 Task: Create a task  Create a new online platform for online cooking classes , assign it to team member softage.5@softage.net in the project AuroraStream and update the status of the task to  At Risk , set the priority of the task to Medium
Action: Mouse moved to (66, 51)
Screenshot: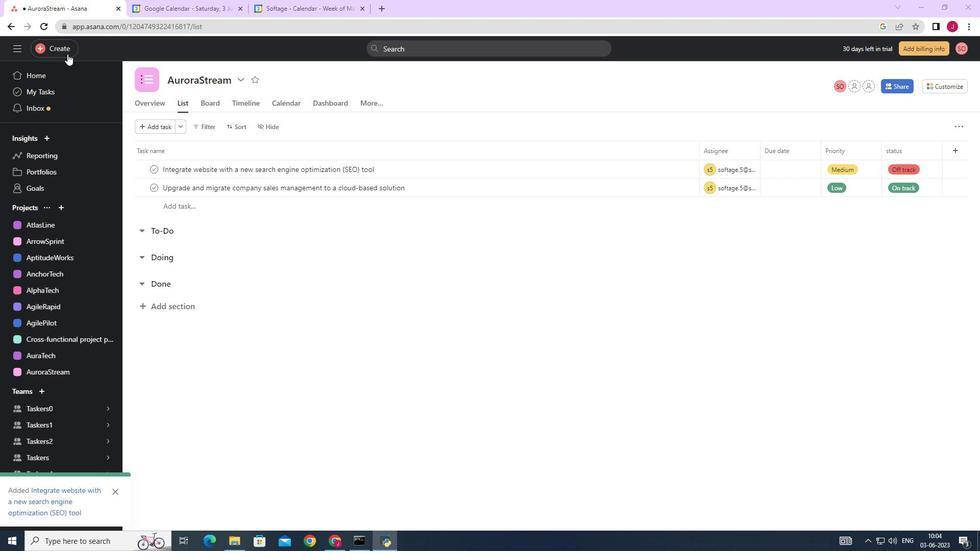 
Action: Mouse pressed left at (66, 51)
Screenshot: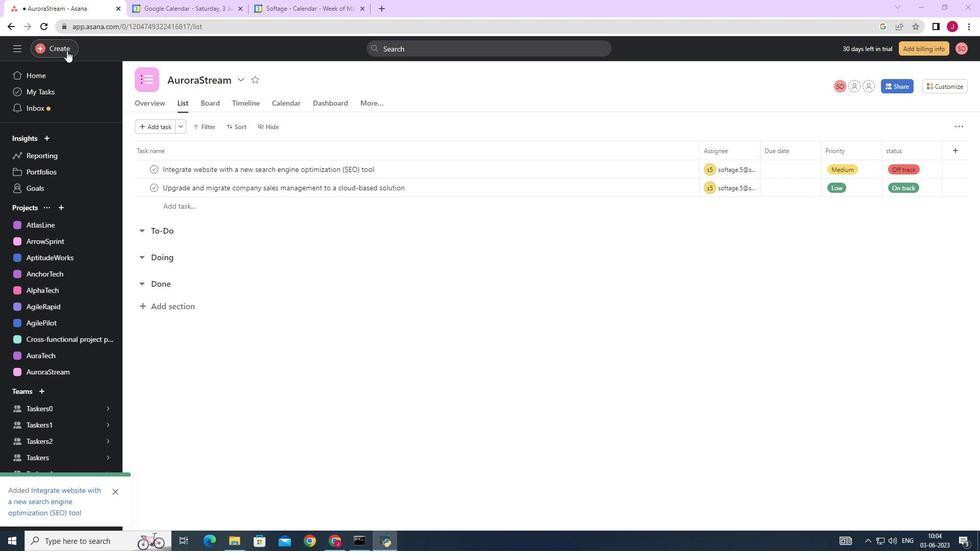 
Action: Mouse moved to (115, 49)
Screenshot: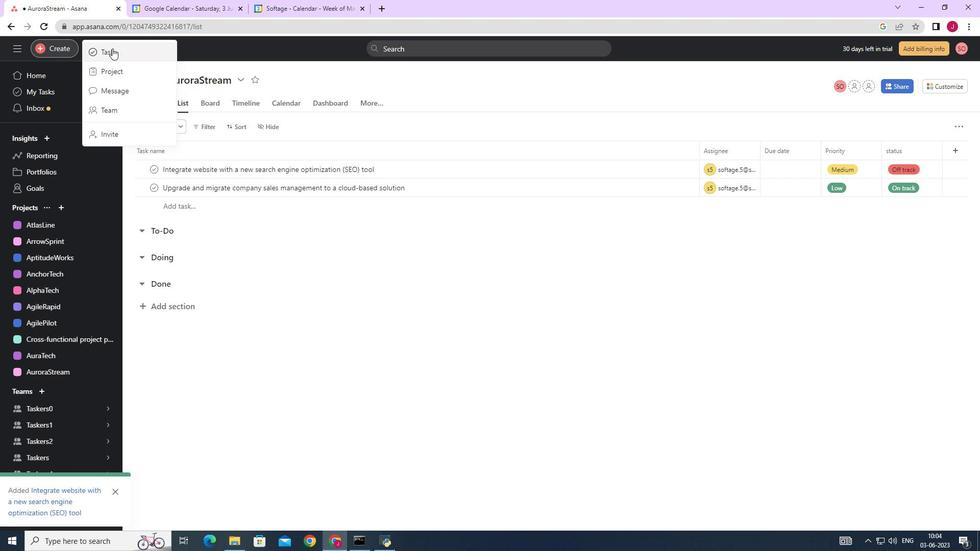 
Action: Mouse pressed left at (115, 49)
Screenshot: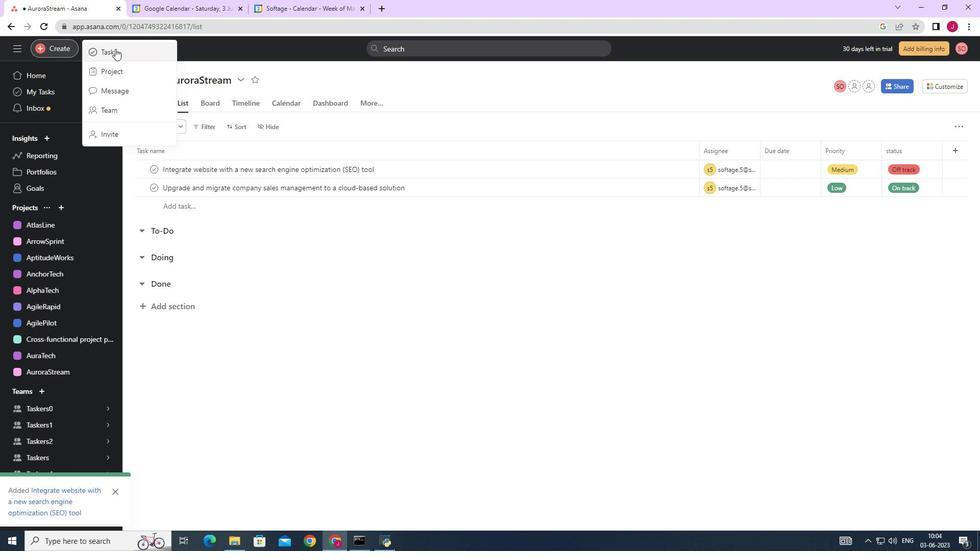 
Action: Mouse moved to (784, 336)
Screenshot: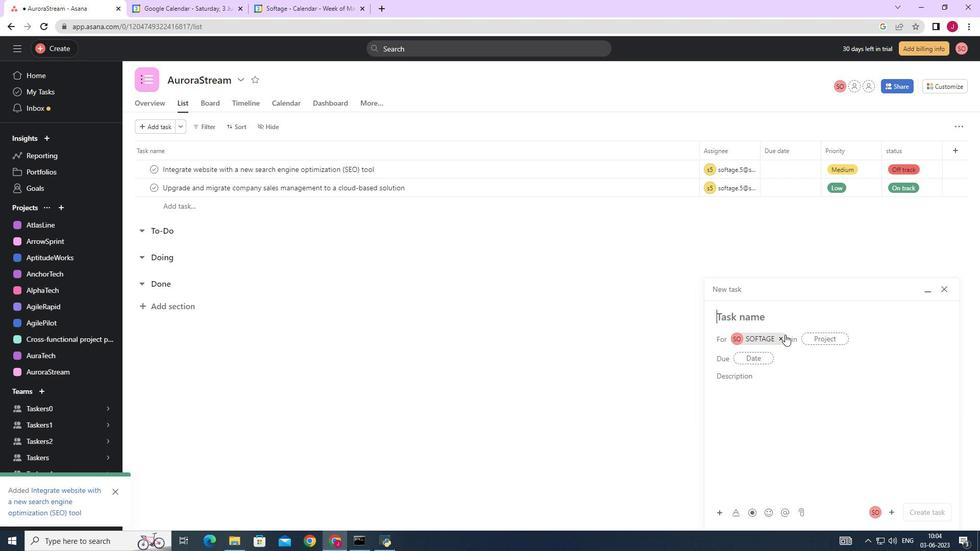 
Action: Mouse pressed left at (784, 336)
Screenshot: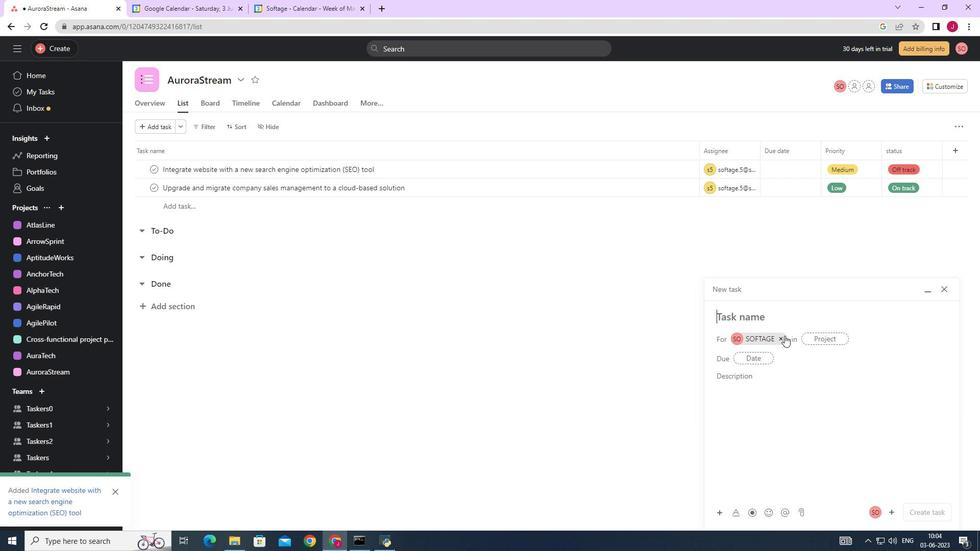 
Action: Mouse moved to (738, 318)
Screenshot: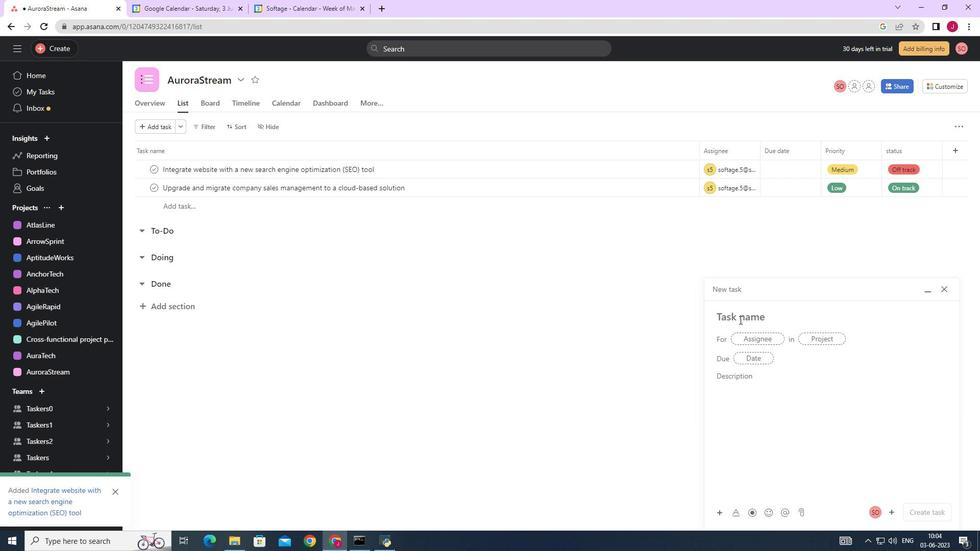 
Action: Key pressed <Key.caps_lock>C<Key.caps_lock>reate<Key.space>a<Key.space>new<Key.space>online<Key.space>platform<Key.space>for<Key.space>online<Key.space>cooking<Key.space>classes
Screenshot: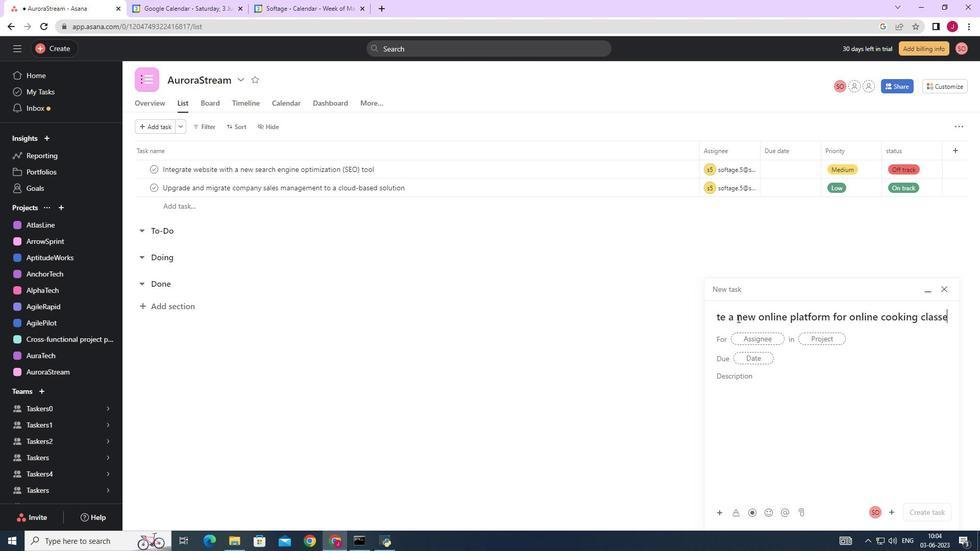 
Action: Mouse moved to (746, 342)
Screenshot: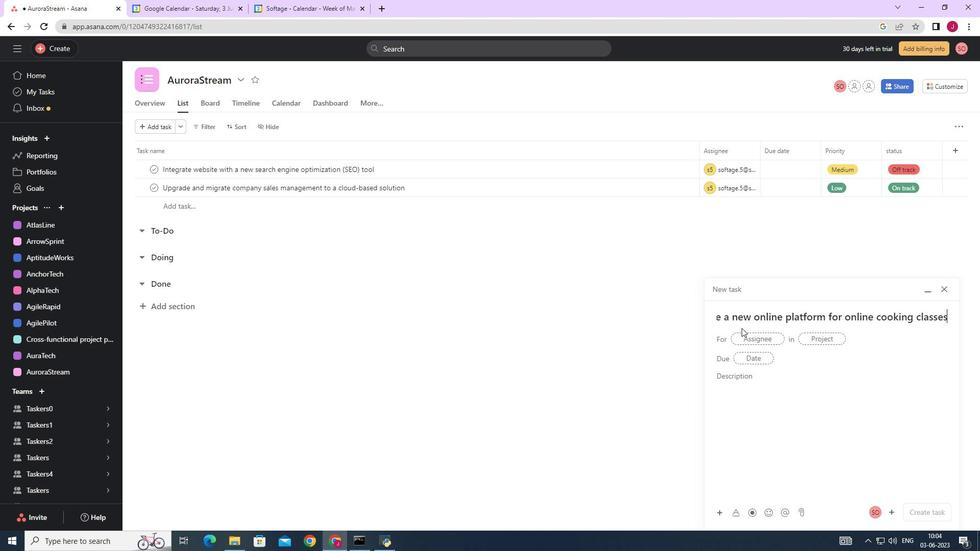 
Action: Mouse pressed left at (746, 342)
Screenshot: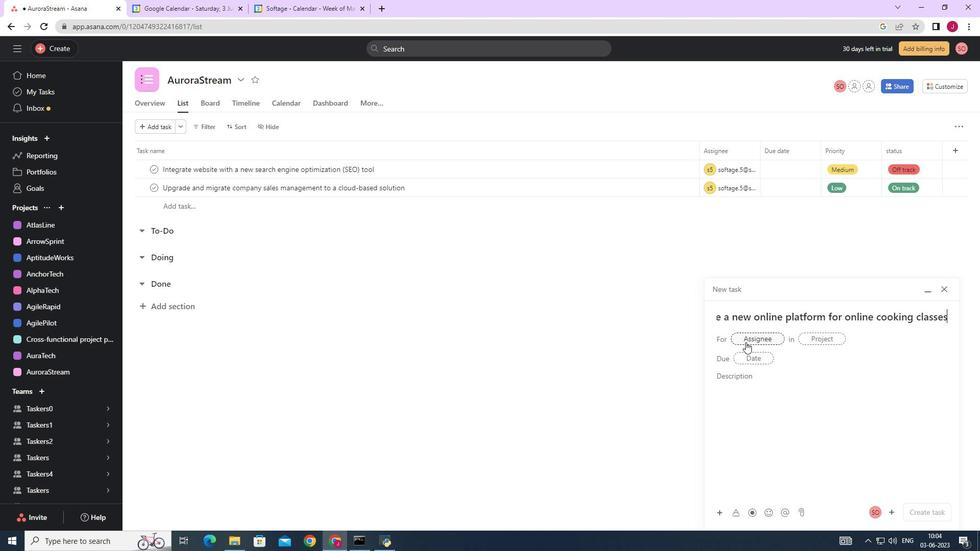 
Action: Key pressed softage,<Key.backspace>.5
Screenshot: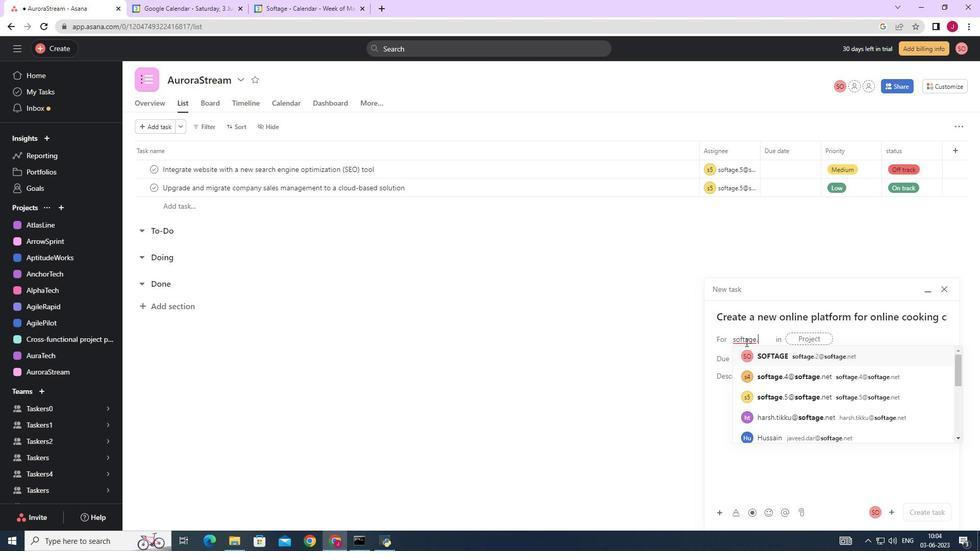 
Action: Mouse moved to (775, 358)
Screenshot: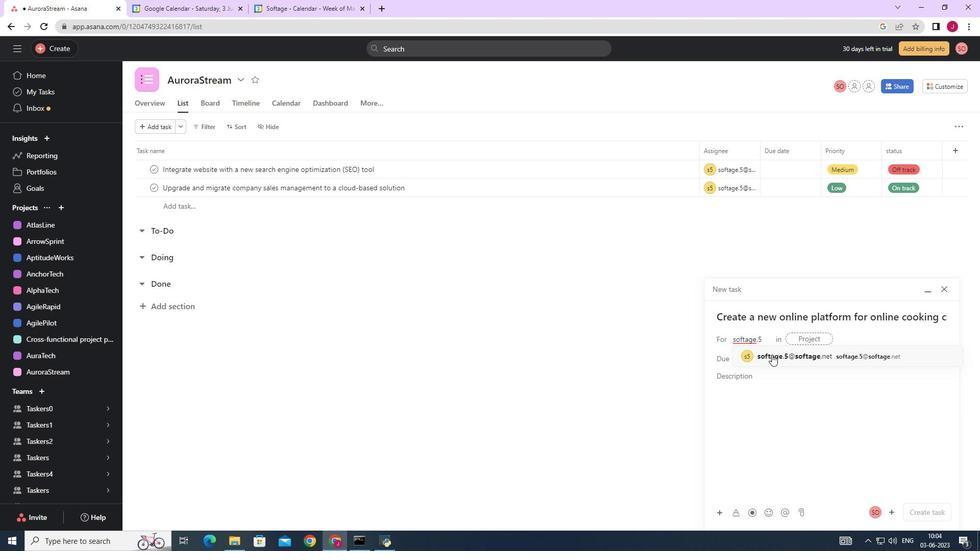 
Action: Mouse pressed left at (775, 358)
Screenshot: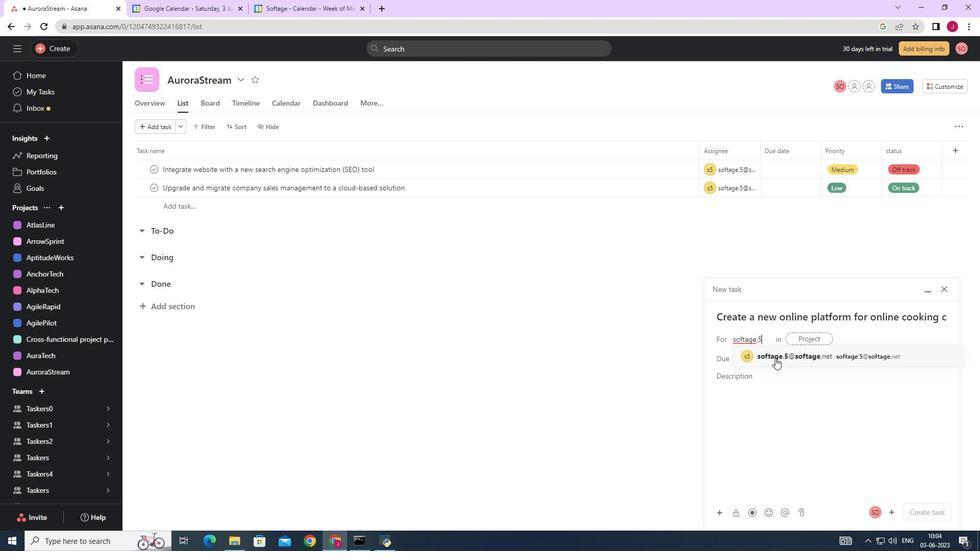 
Action: Mouse moved to (647, 354)
Screenshot: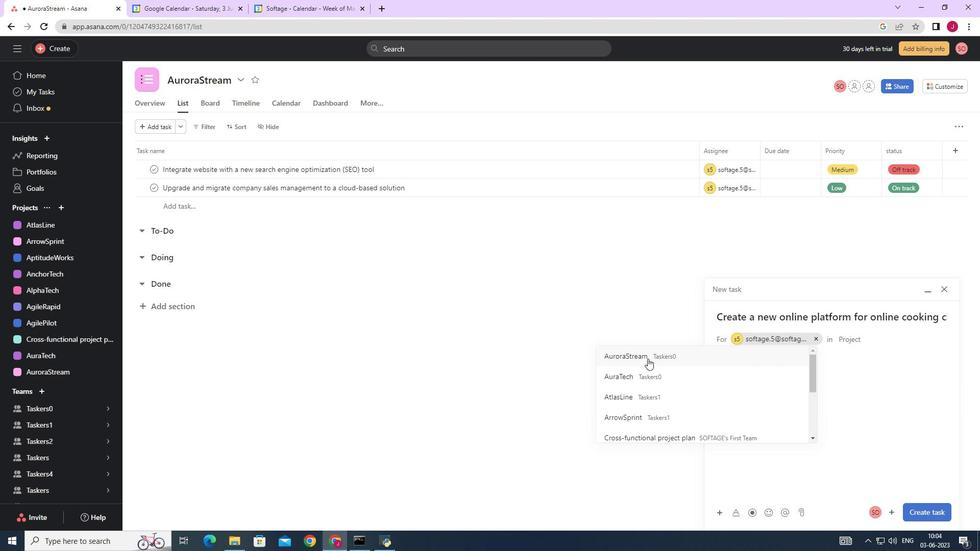 
Action: Mouse pressed left at (647, 354)
Screenshot: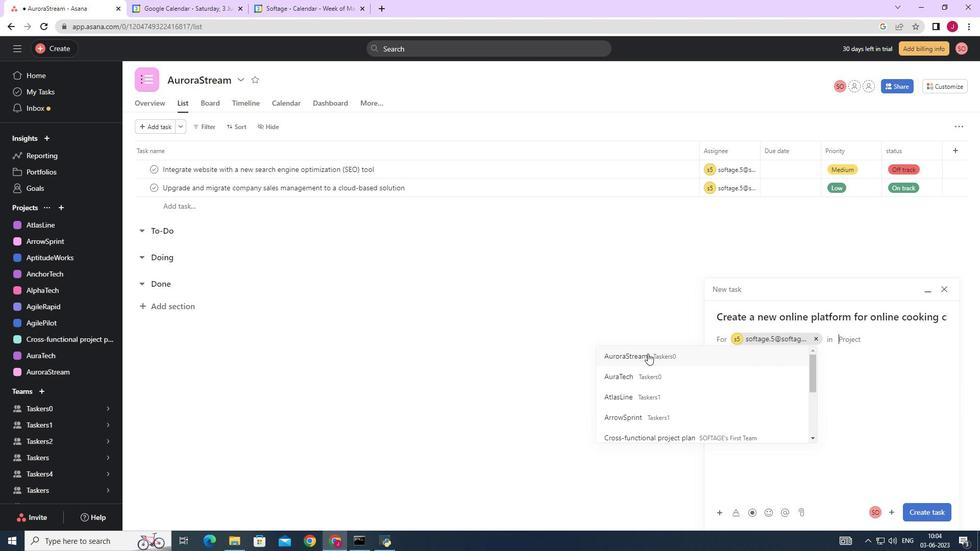 
Action: Mouse moved to (760, 378)
Screenshot: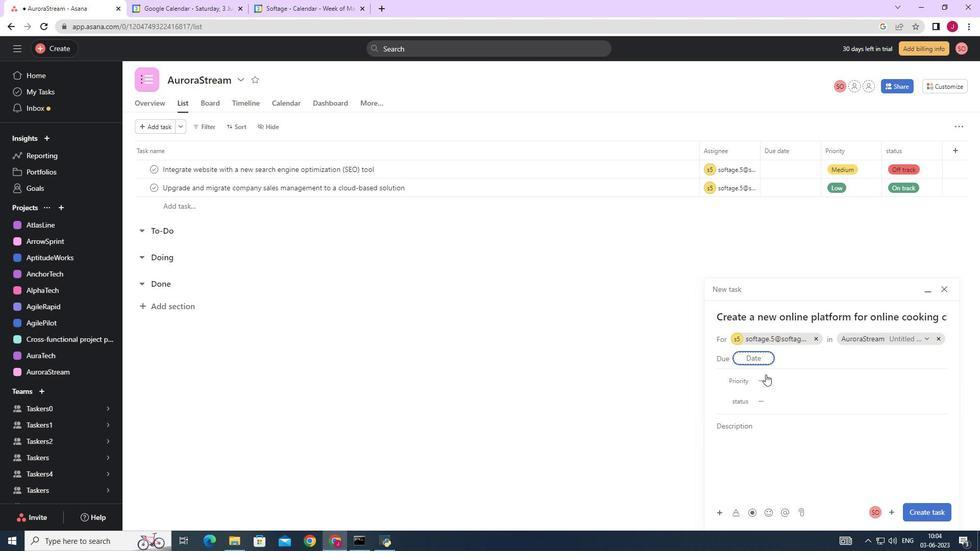 
Action: Mouse pressed left at (760, 378)
Screenshot: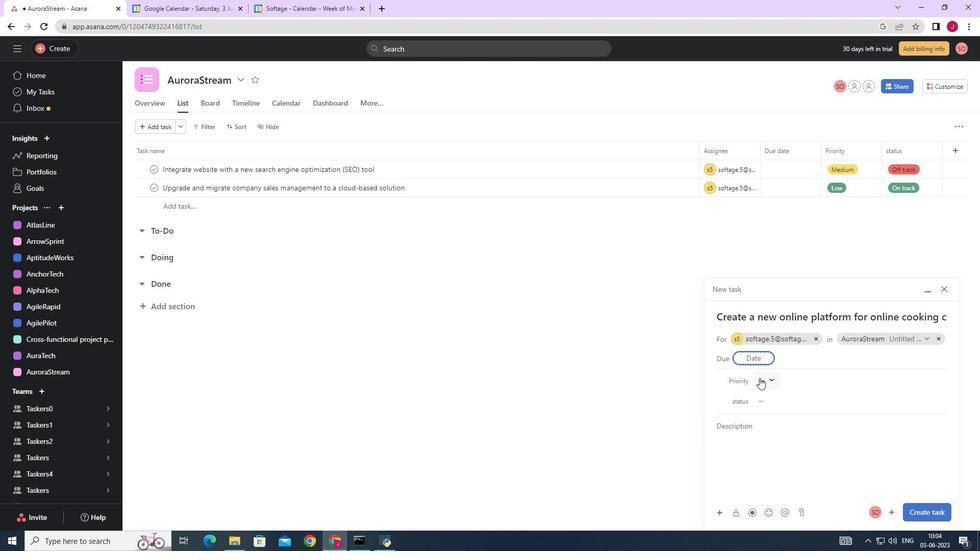 
Action: Mouse moved to (795, 429)
Screenshot: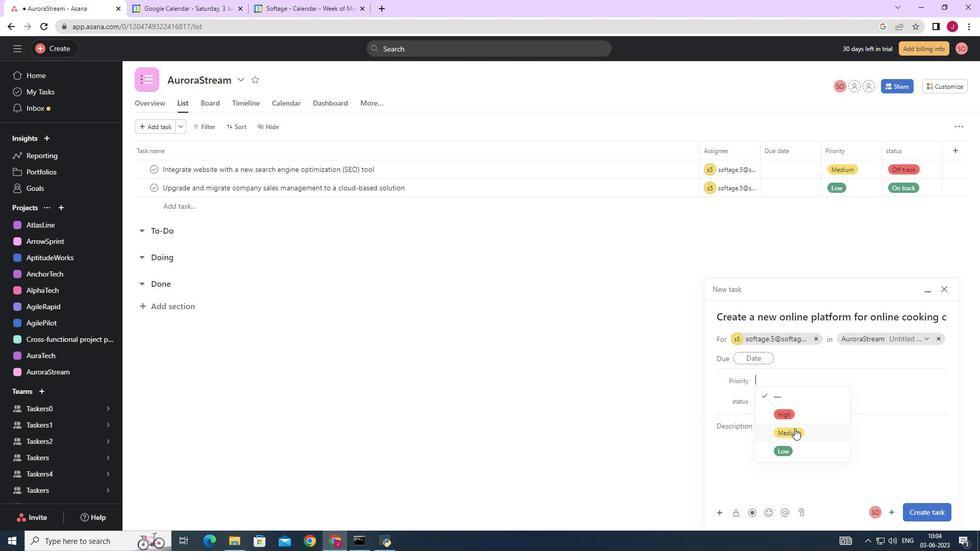 
Action: Mouse pressed left at (795, 429)
Screenshot: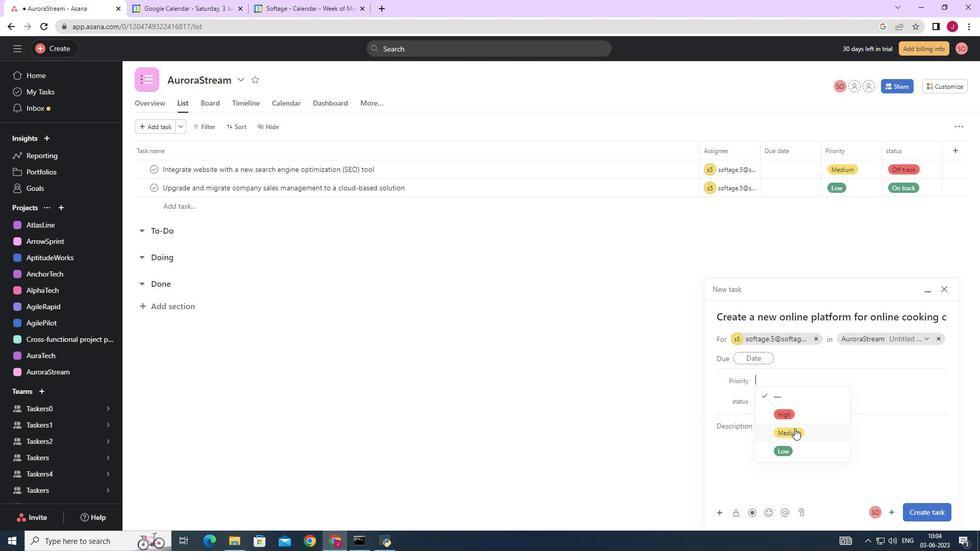
Action: Mouse moved to (782, 400)
Screenshot: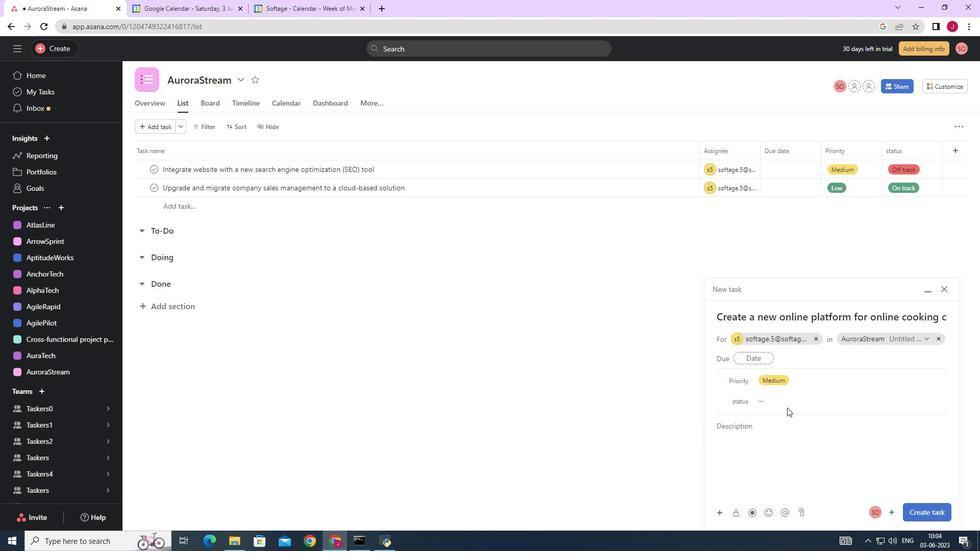 
Action: Mouse pressed left at (782, 400)
Screenshot: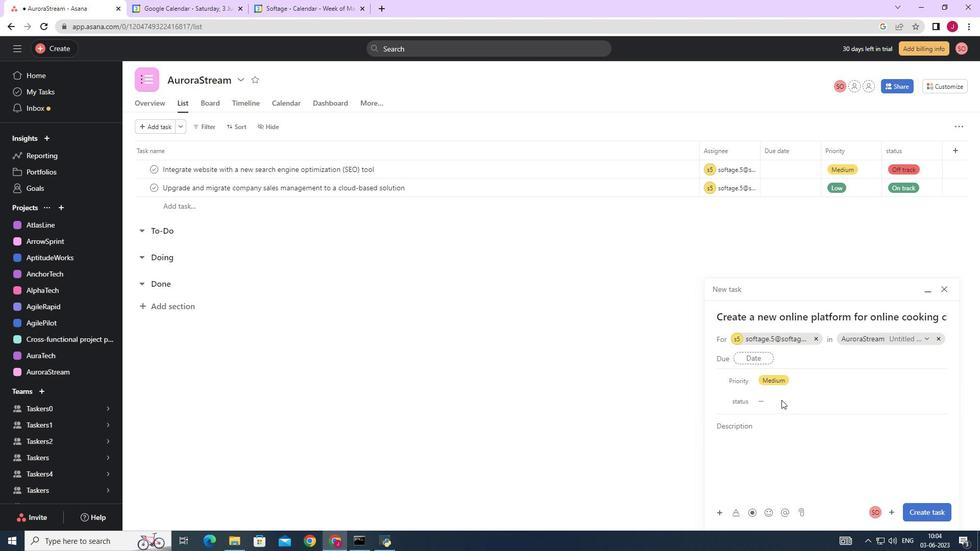 
Action: Mouse moved to (768, 400)
Screenshot: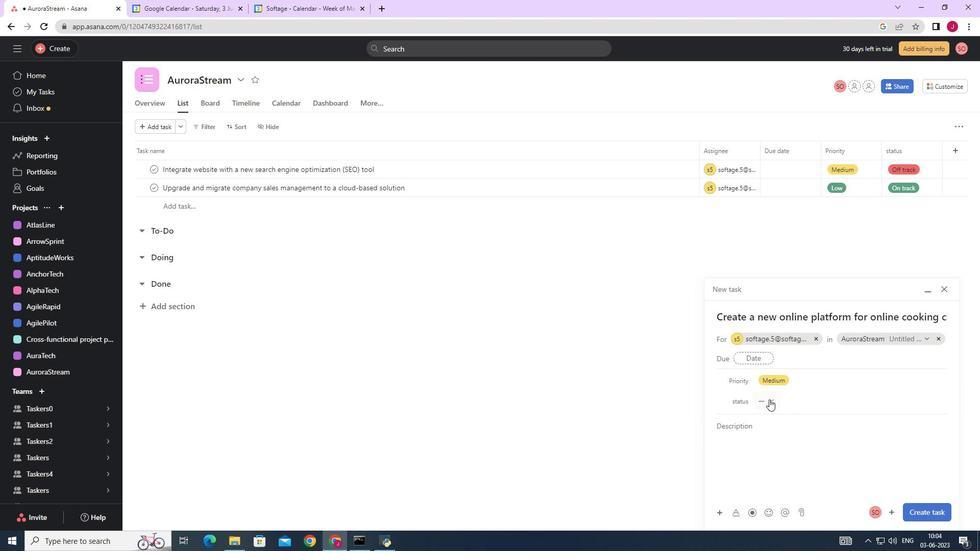 
Action: Mouse pressed left at (768, 400)
Screenshot: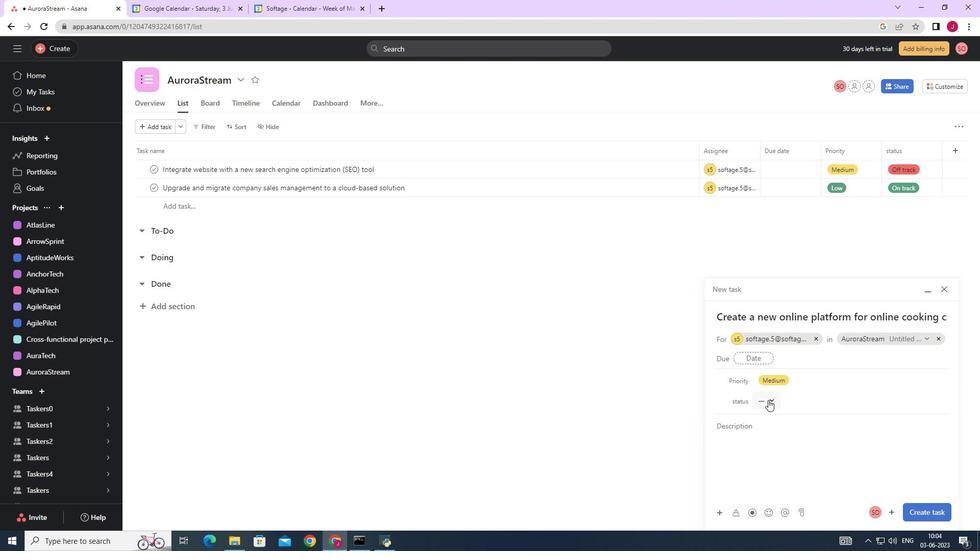
Action: Mouse moved to (784, 472)
Screenshot: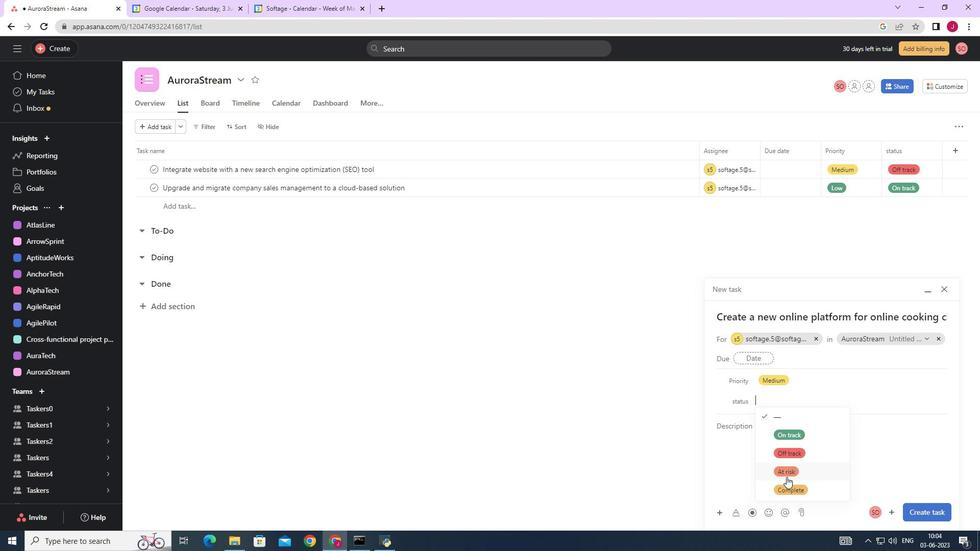 
Action: Mouse pressed left at (784, 472)
Screenshot: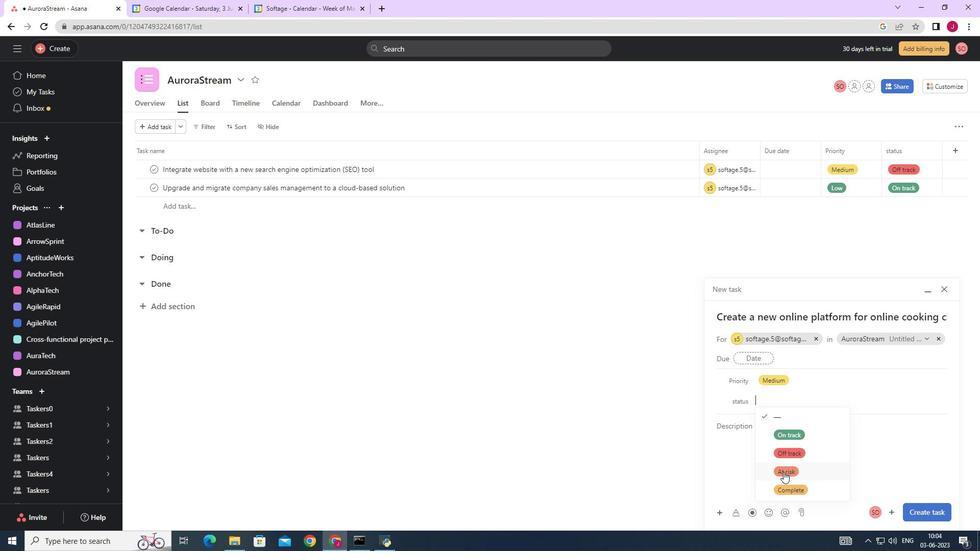 
Action: Mouse moved to (913, 514)
Screenshot: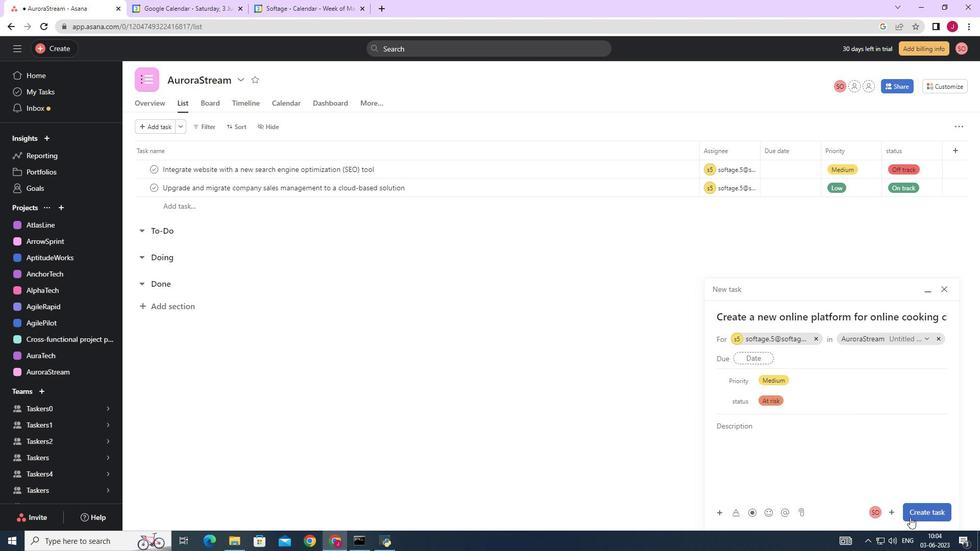 
Action: Mouse pressed left at (913, 514)
Screenshot: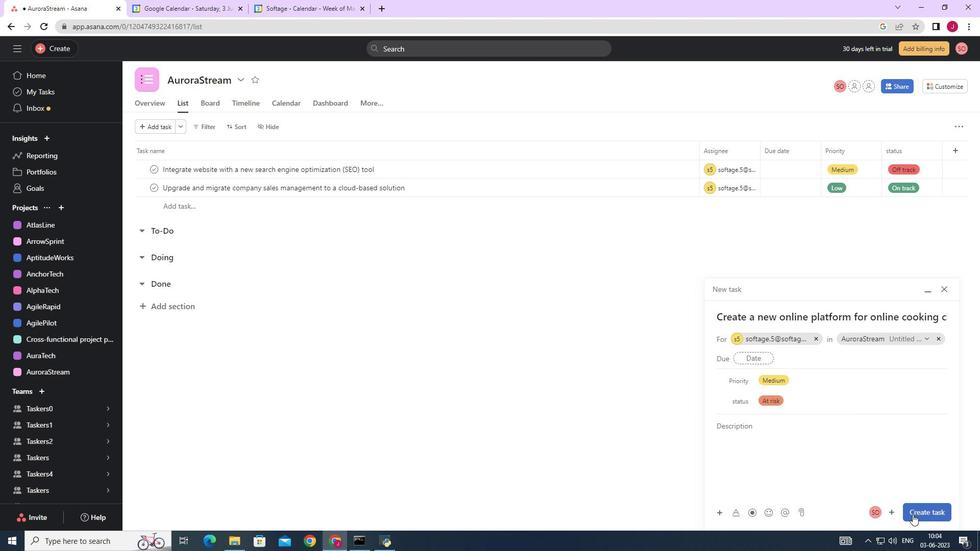 
Action: Mouse moved to (895, 486)
Screenshot: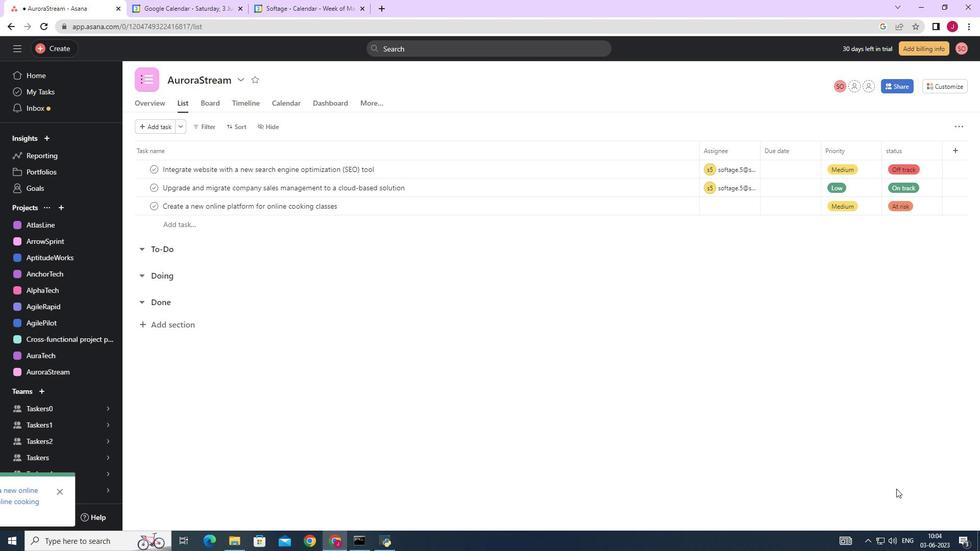 
